 Task: Calculate the distance between Miami and Everglades National Park.
Action: Mouse moved to (285, 74)
Screenshot: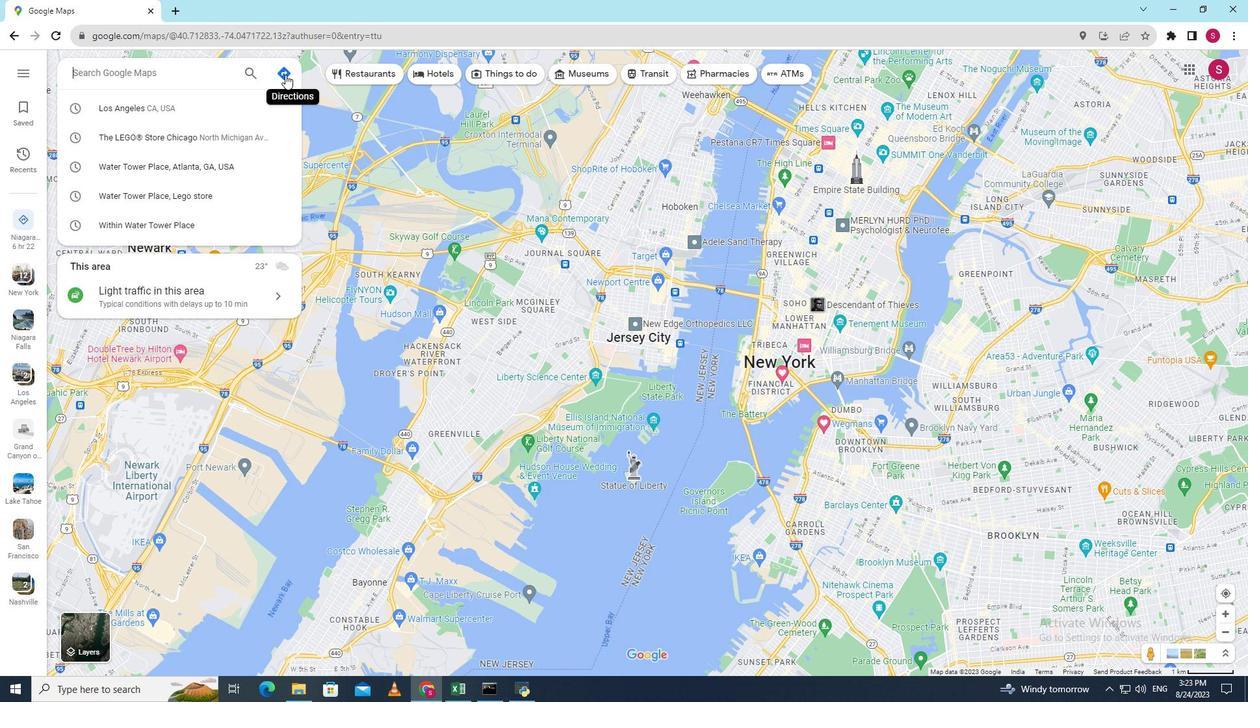 
Action: Mouse pressed left at (285, 74)
Screenshot: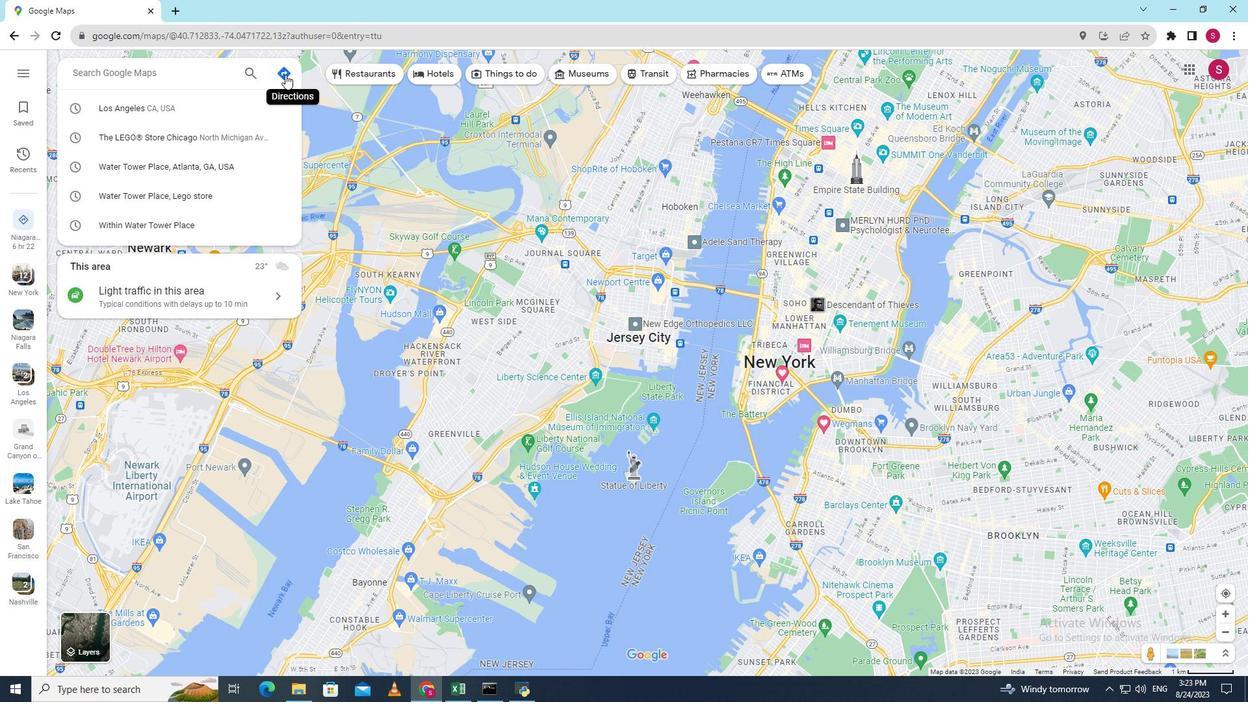 
Action: Mouse moved to (191, 107)
Screenshot: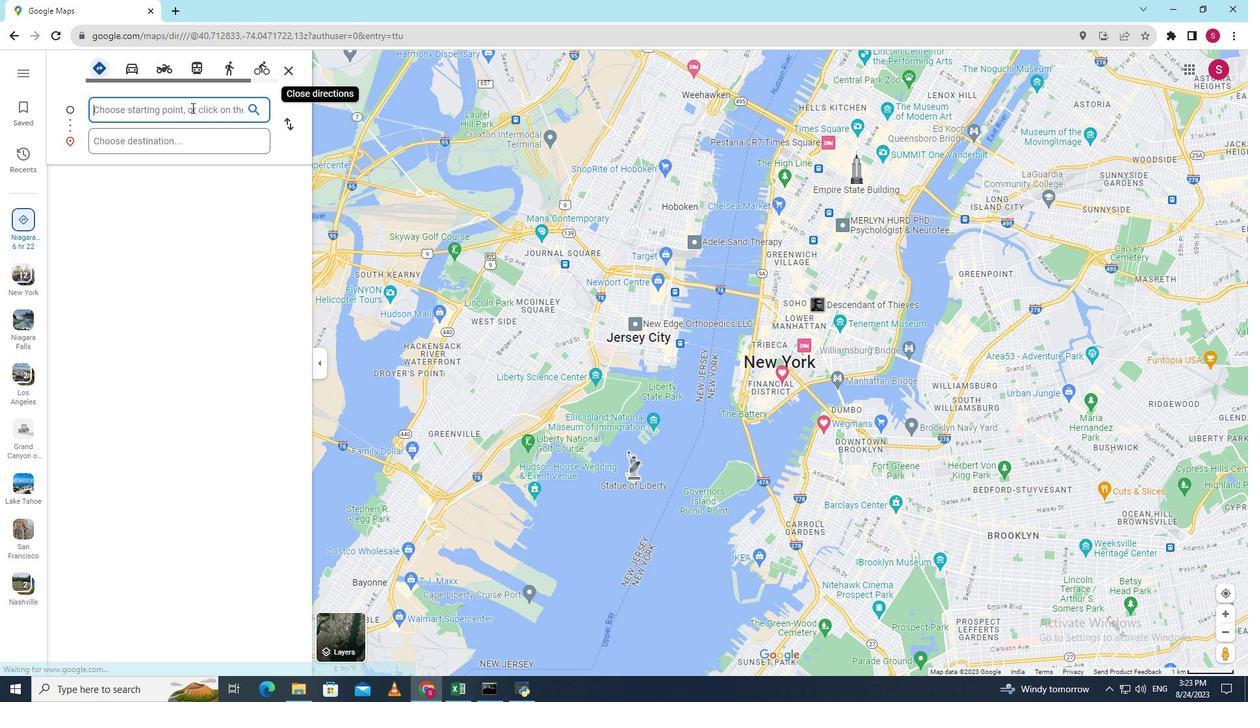 
Action: Mouse pressed left at (191, 107)
Screenshot: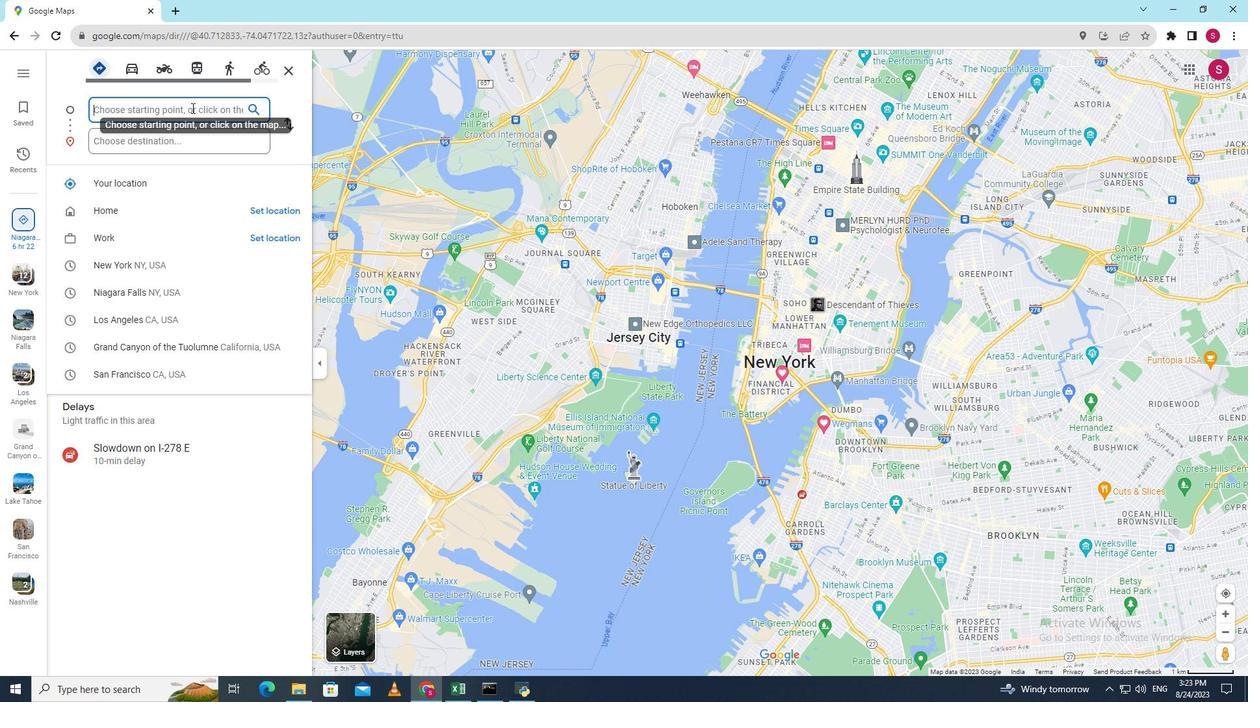 
Action: Key pressed <Key.shift><Key.shift><Key.shift><Key.shift><Key.shift><Key.shift><Key.shift><Key.shift><Key.shift><Key.shift><Key.shift>Miami<Key.space>
Screenshot: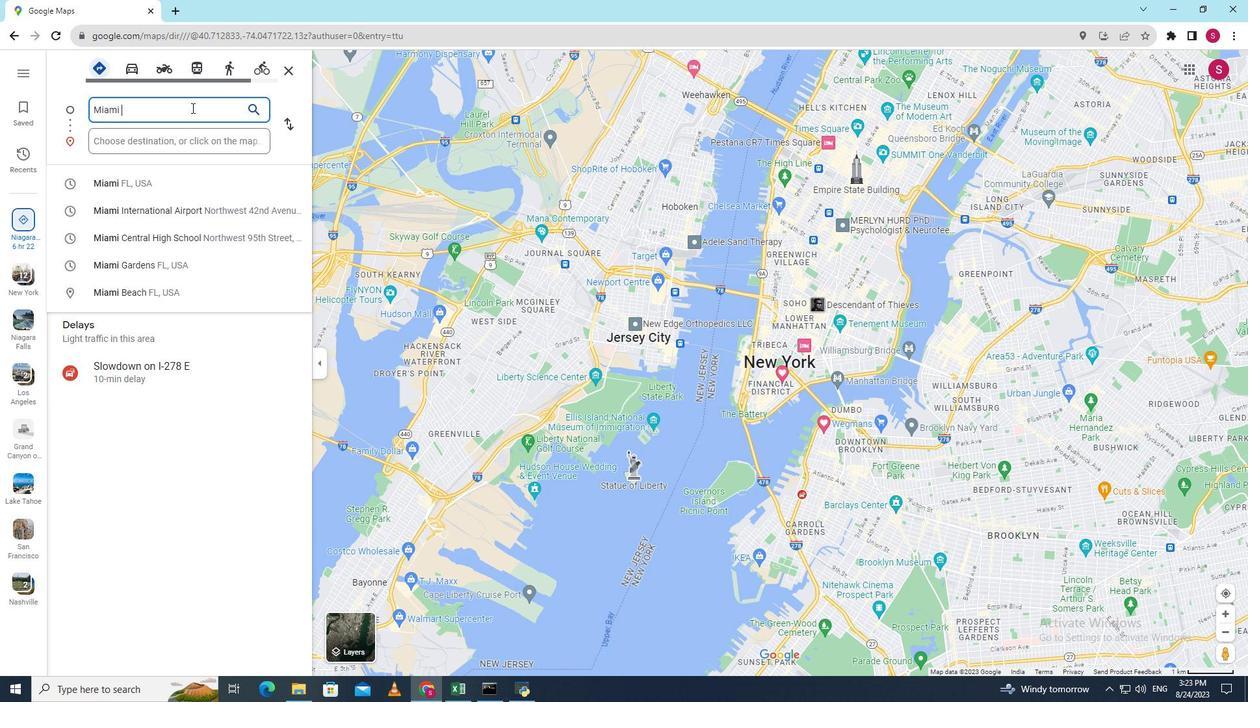
Action: Mouse moved to (162, 137)
Screenshot: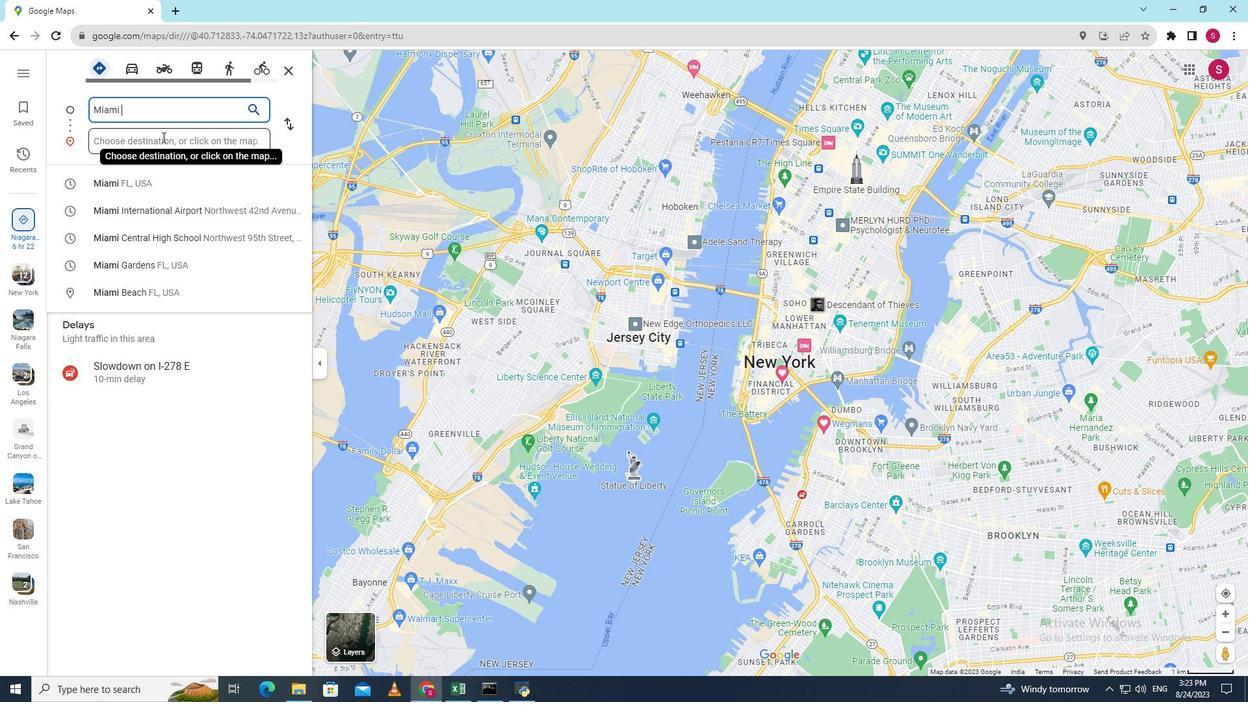 
Action: Mouse pressed left at (162, 137)
Screenshot: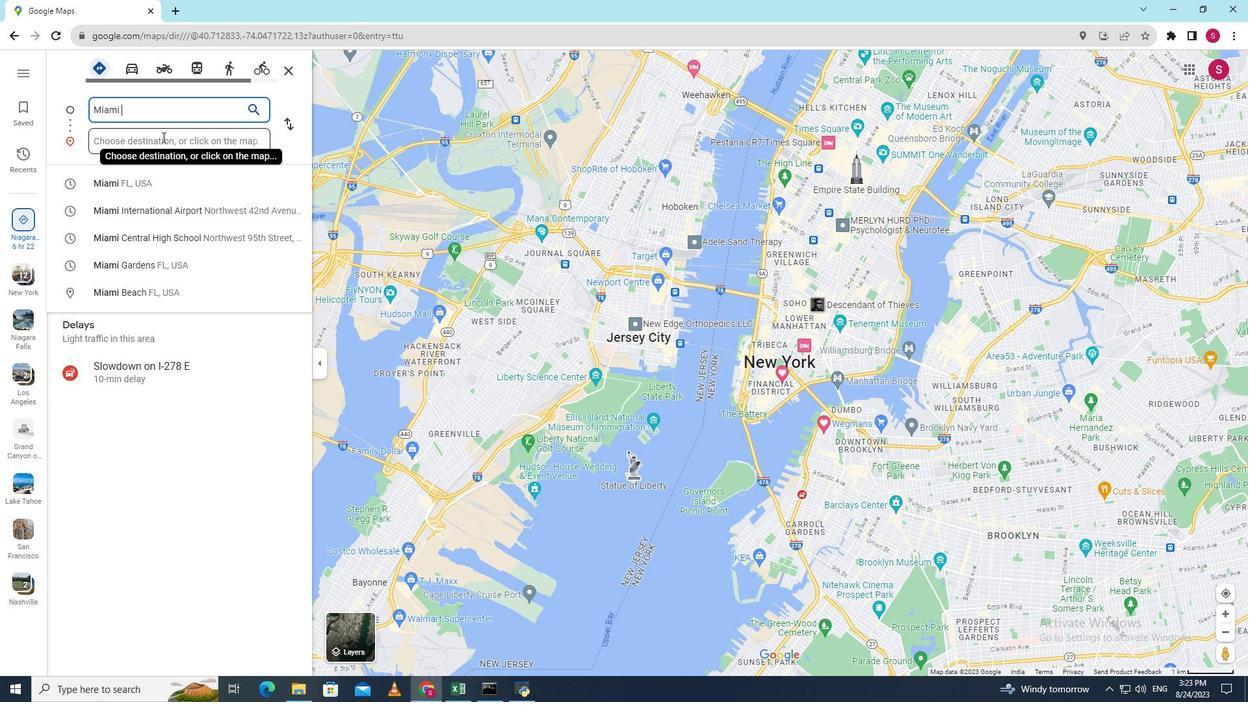 
Action: Key pressed <Key.shift>Everglades<Key.space><Key.shift>National<Key.space><Key.shift><Key.shift><Key.shift><Key.shift><Key.shift><Key.shift><Key.shift><Key.shift><Key.shift>Park<Key.enter>
Screenshot: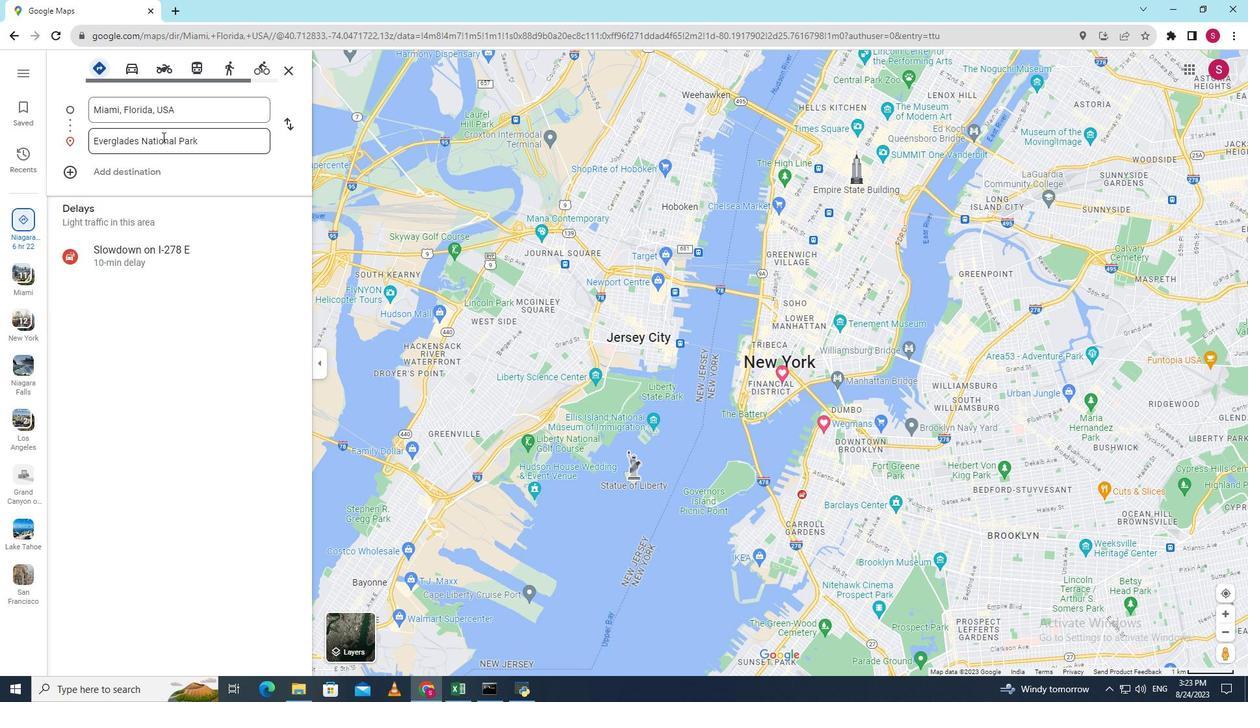 
Action: Mouse moved to (1112, 126)
Screenshot: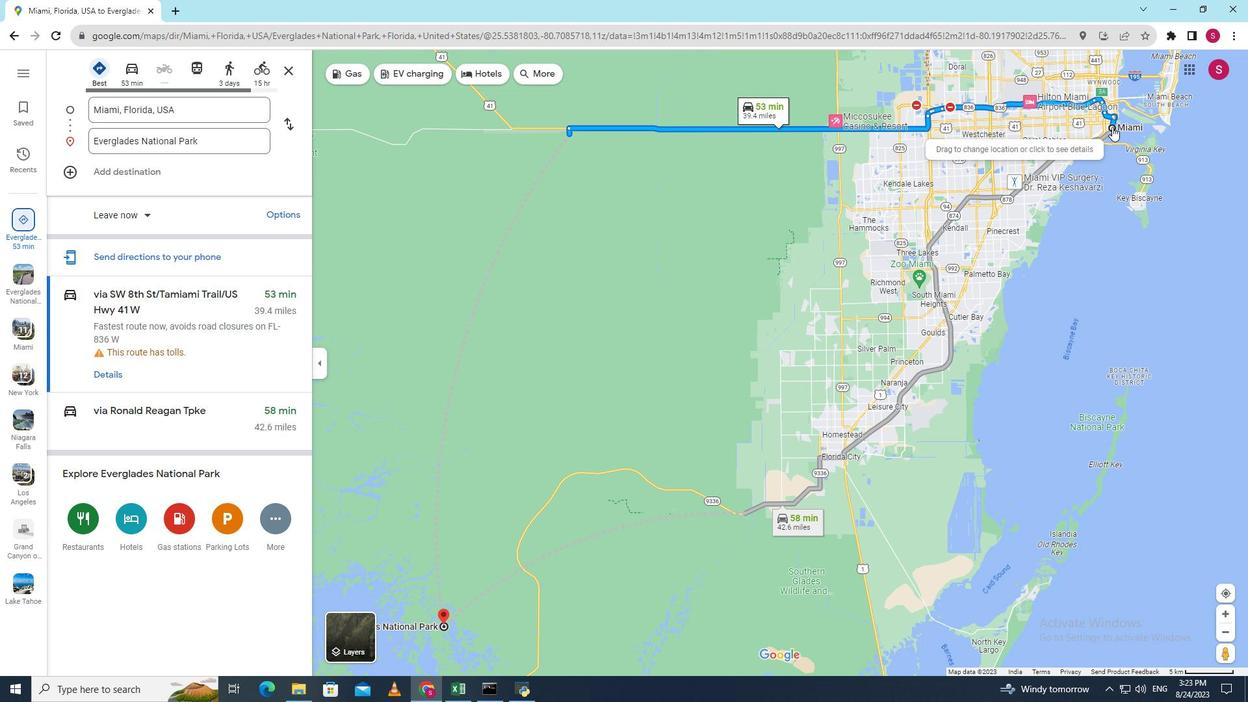 
Action: Mouse pressed right at (1112, 126)
Screenshot: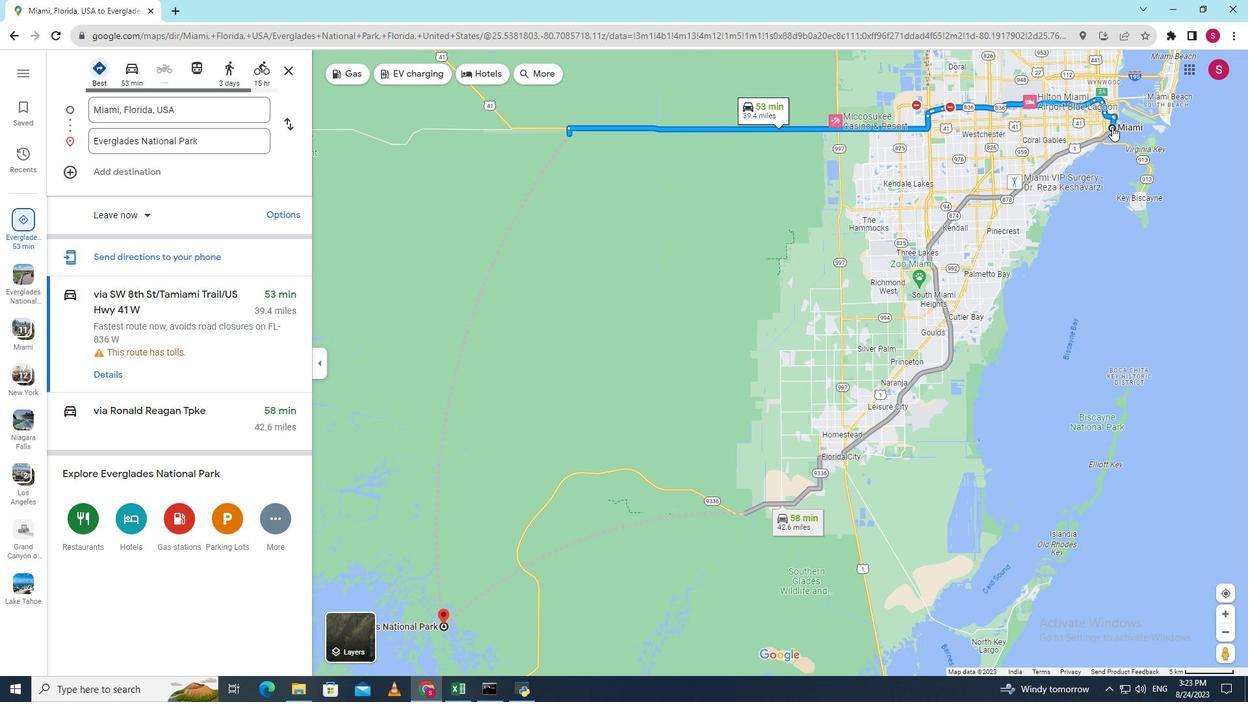
Action: Mouse moved to (1139, 223)
Screenshot: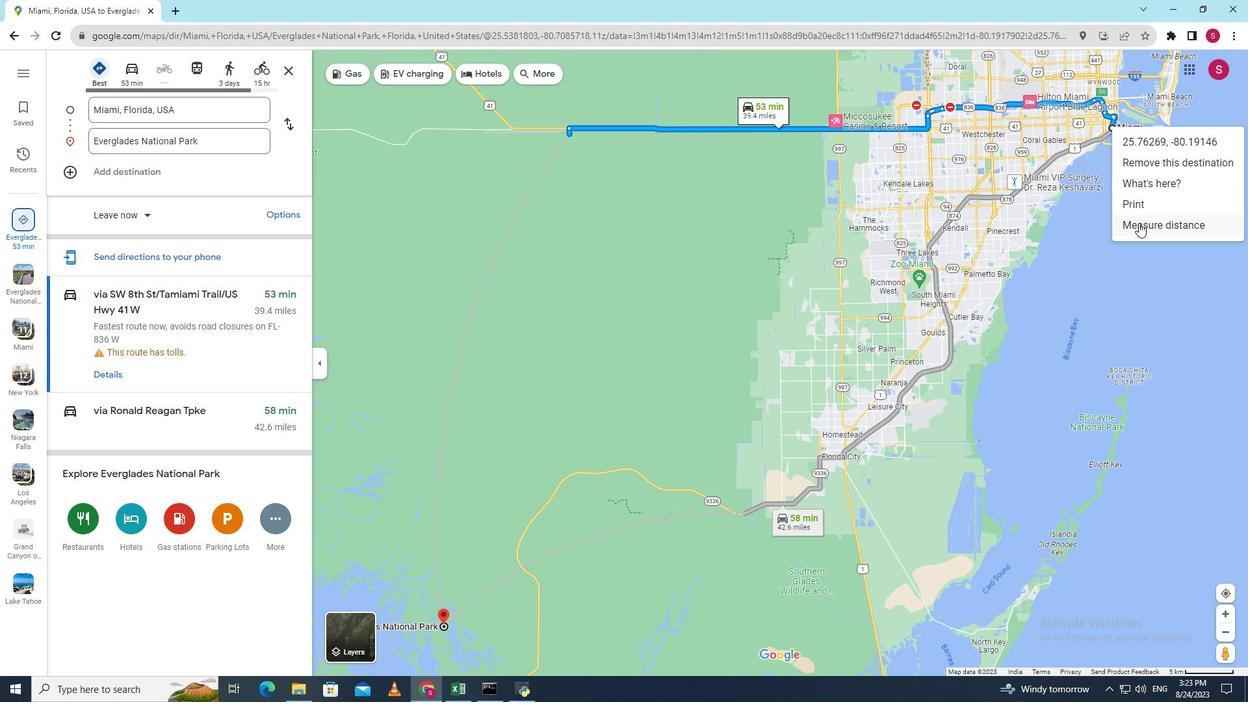 
Action: Mouse pressed left at (1139, 223)
Screenshot: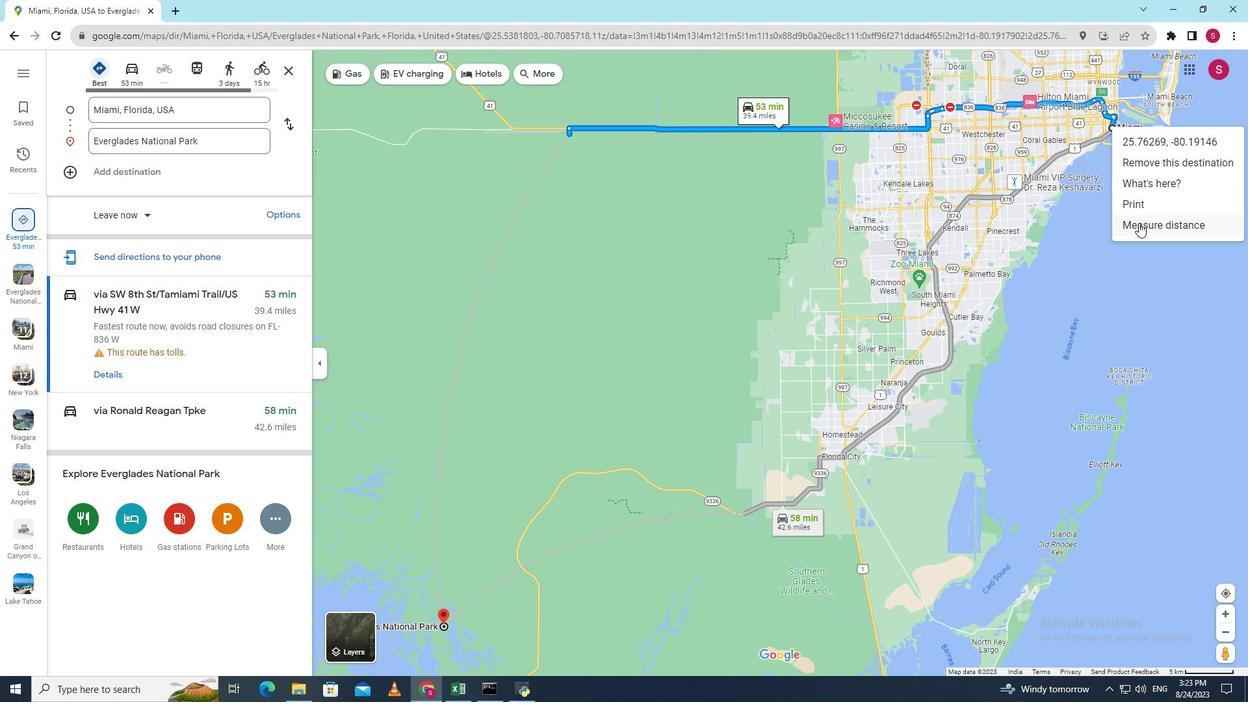 
Action: Mouse moved to (444, 626)
Screenshot: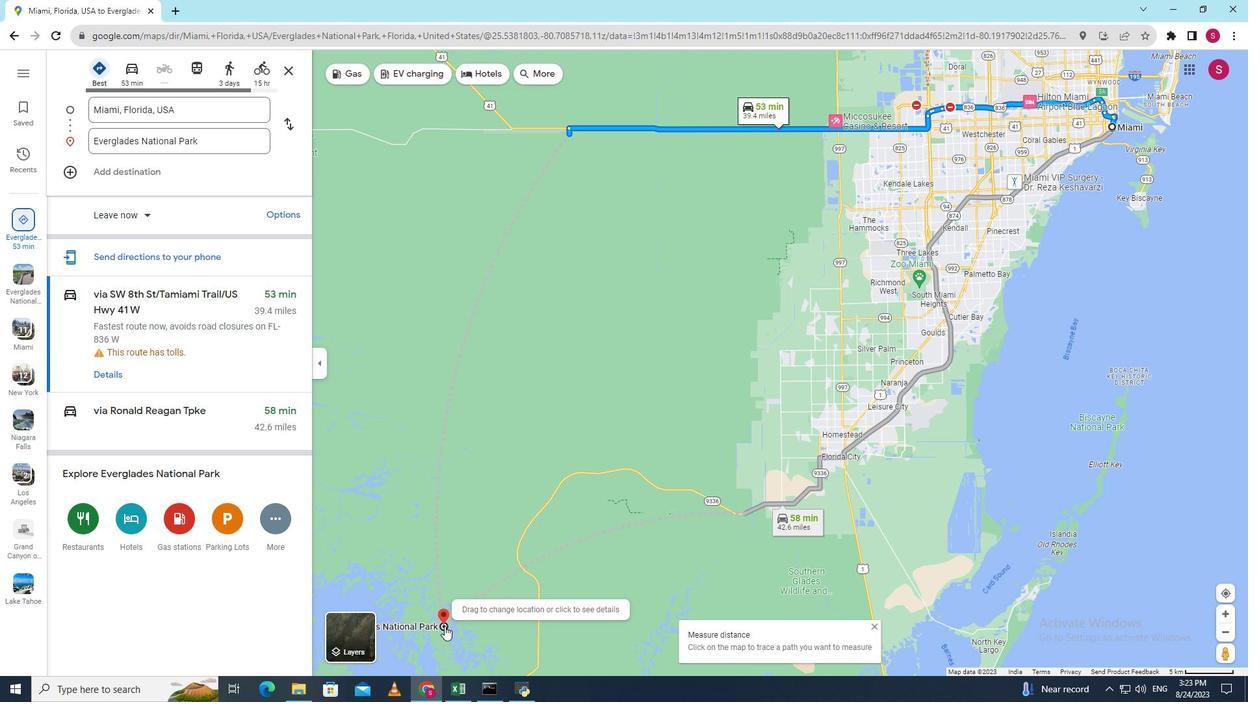 
Action: Mouse pressed right at (444, 626)
Screenshot: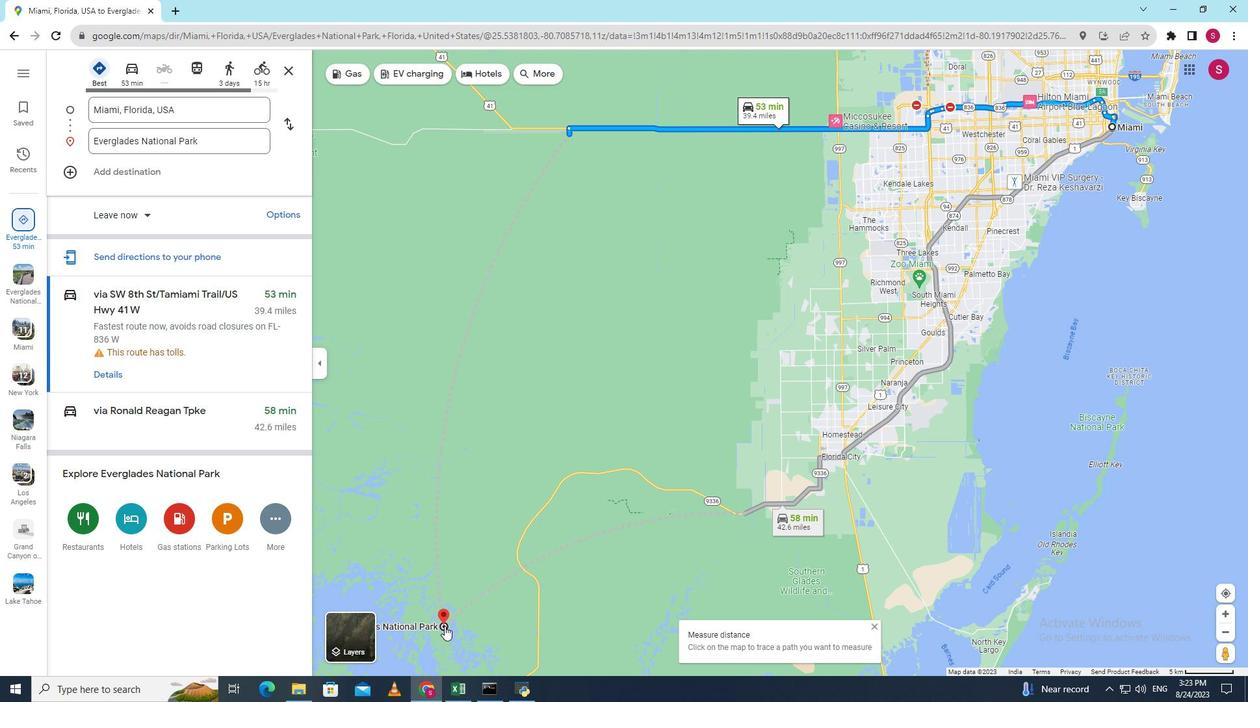 
Action: Mouse moved to (475, 628)
Screenshot: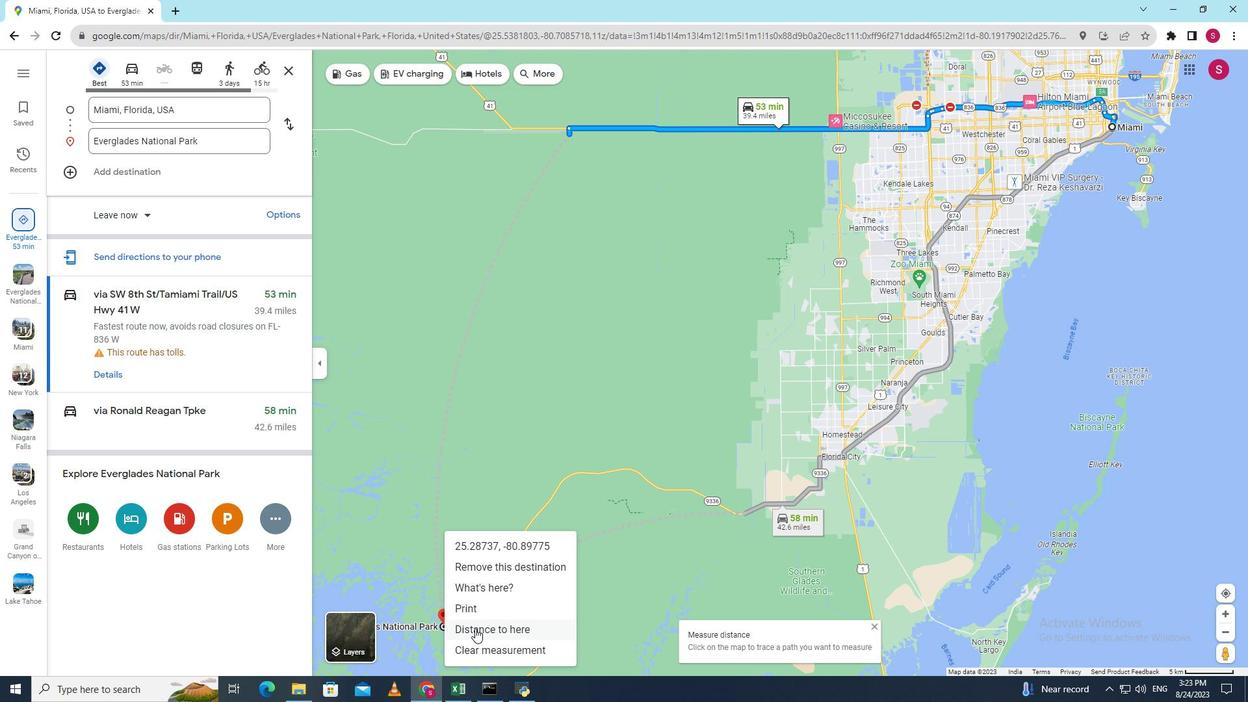 
Action: Mouse pressed left at (475, 628)
Screenshot: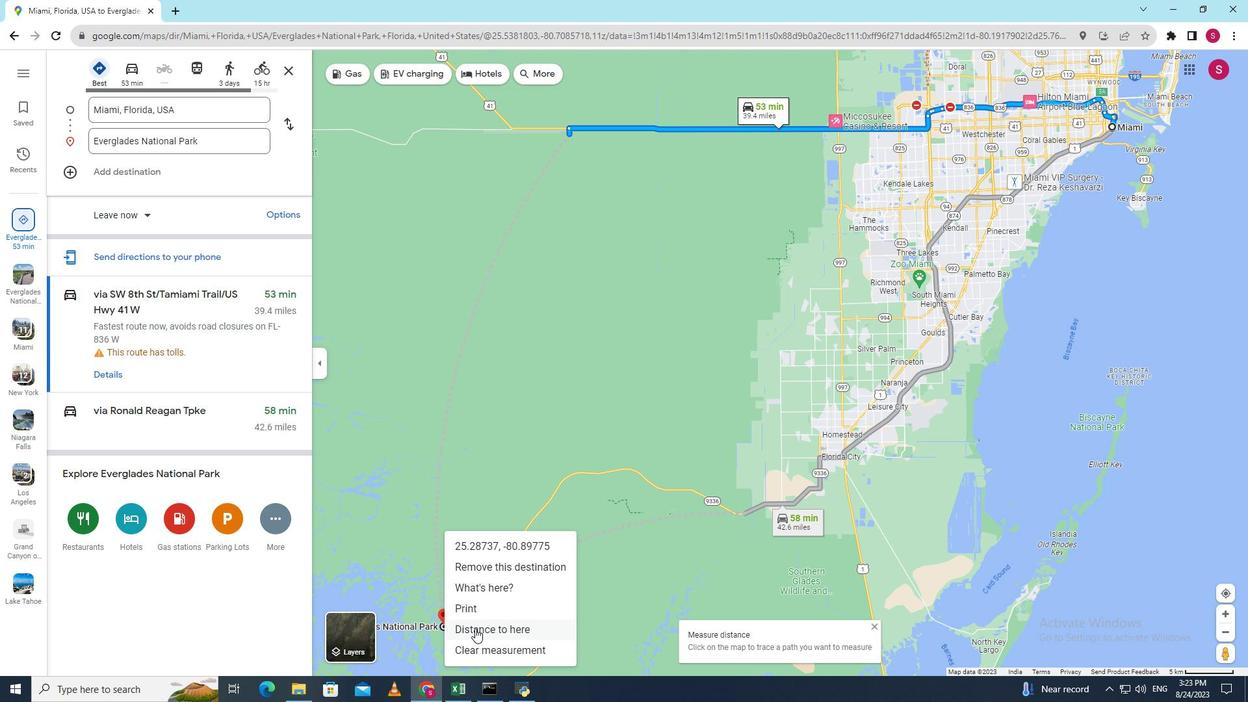 
Action: Mouse moved to (697, 648)
Screenshot: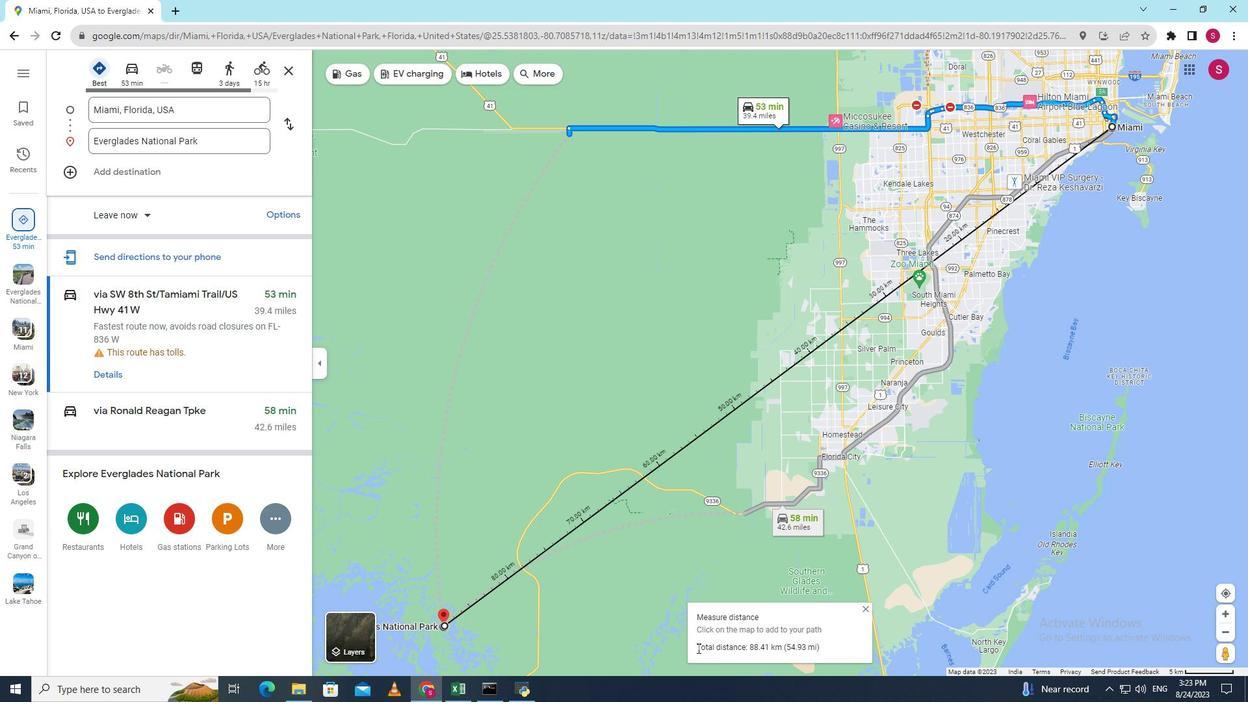 
Action: Mouse pressed left at (697, 648)
Screenshot: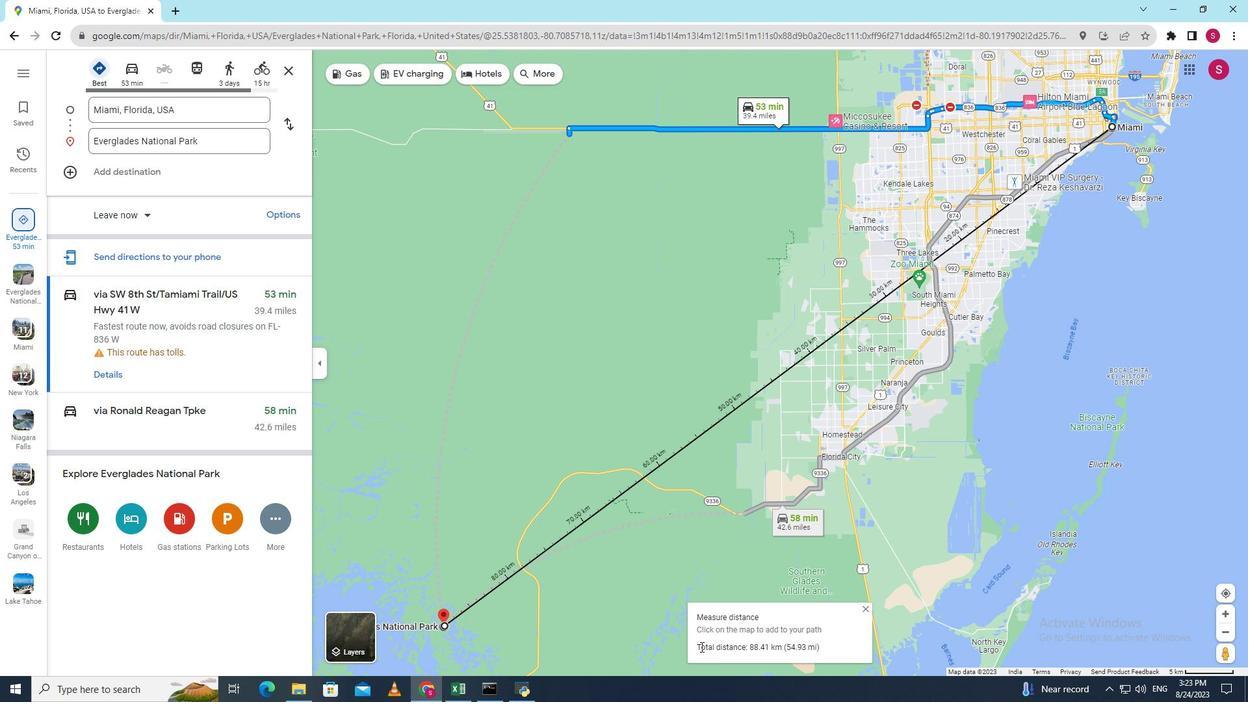
Action: Mouse moved to (829, 644)
Screenshot: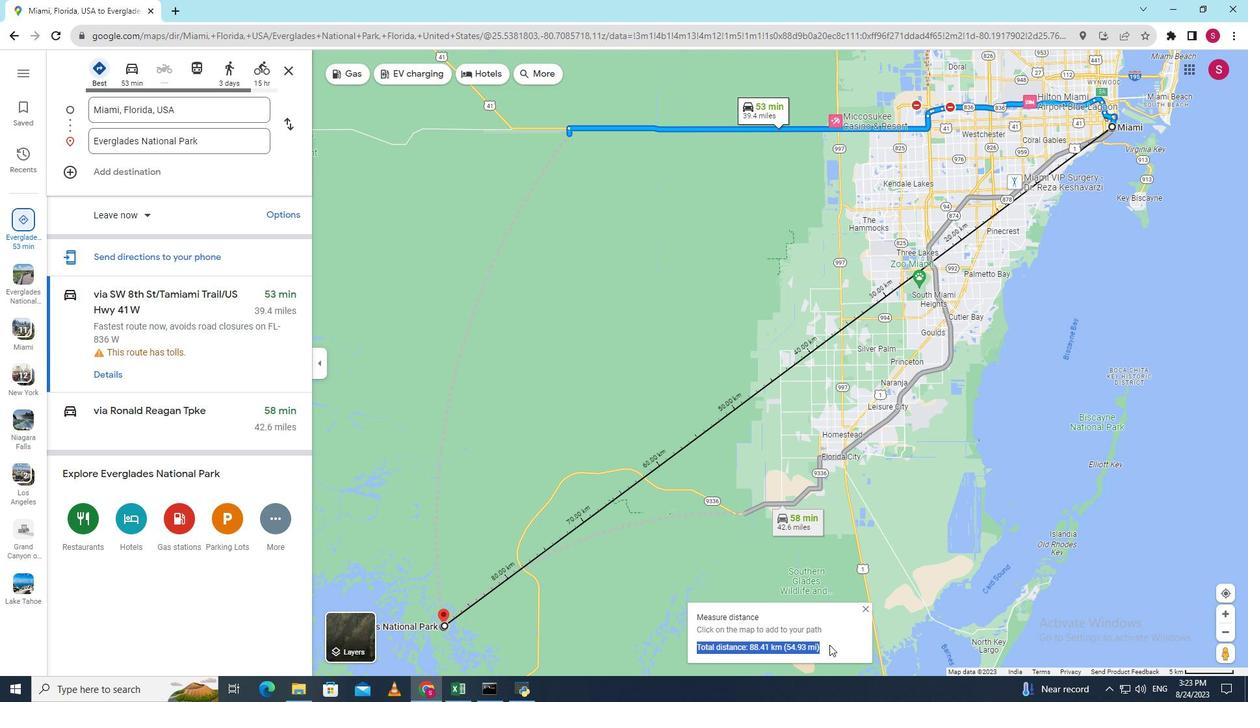 
